 Task: Create a rule from the Routing list, Task moved to a section -> Set Priority in the project BeaconWorks , set the section as Done clear the priority
Action: Mouse moved to (456, 373)
Screenshot: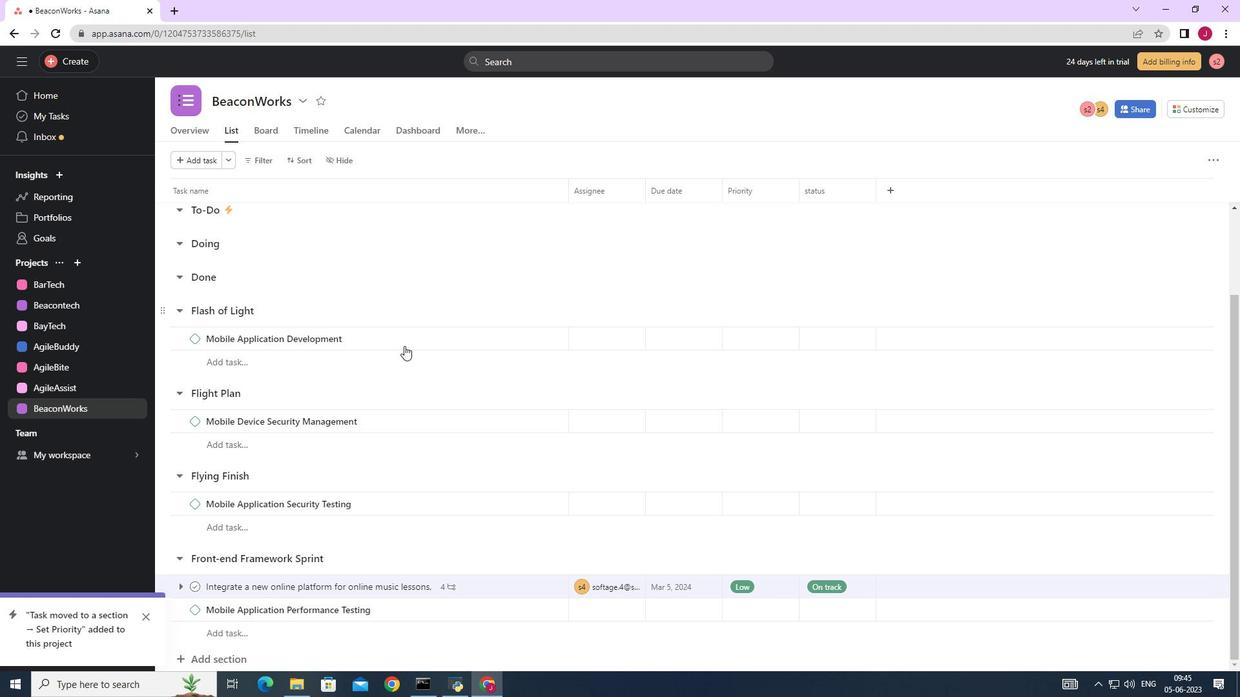 
Action: Mouse scrolled (456, 372) with delta (0, 0)
Screenshot: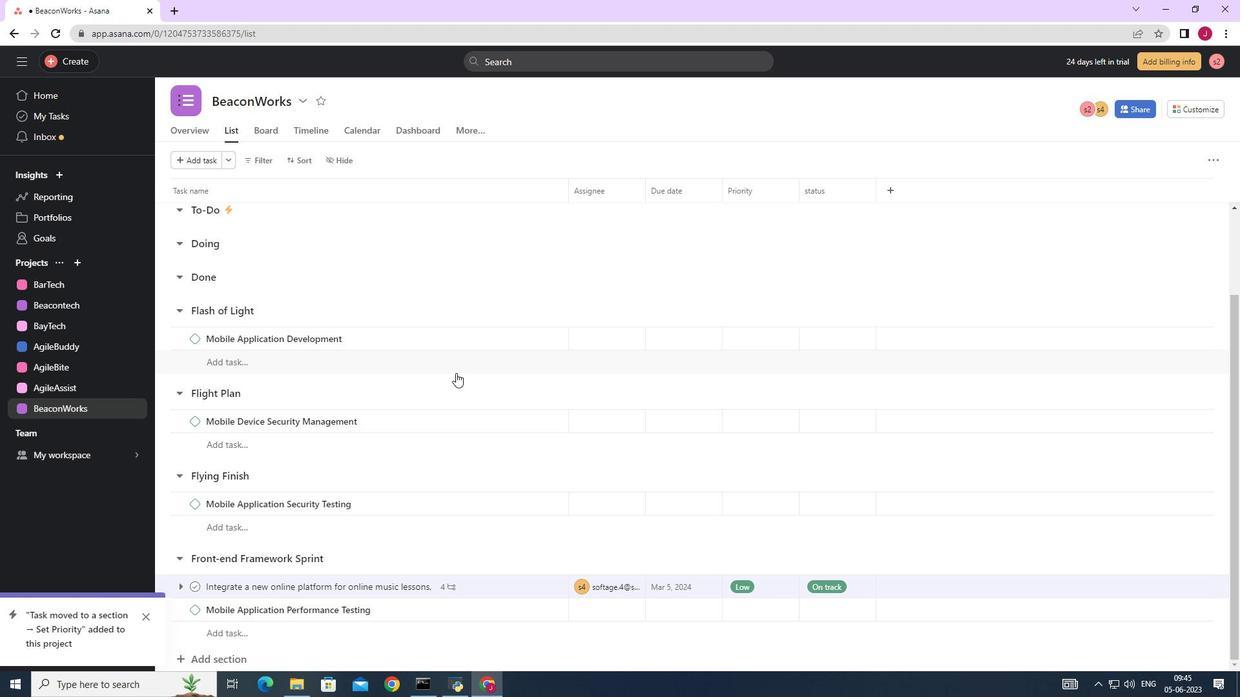 
Action: Mouse scrolled (456, 372) with delta (0, 0)
Screenshot: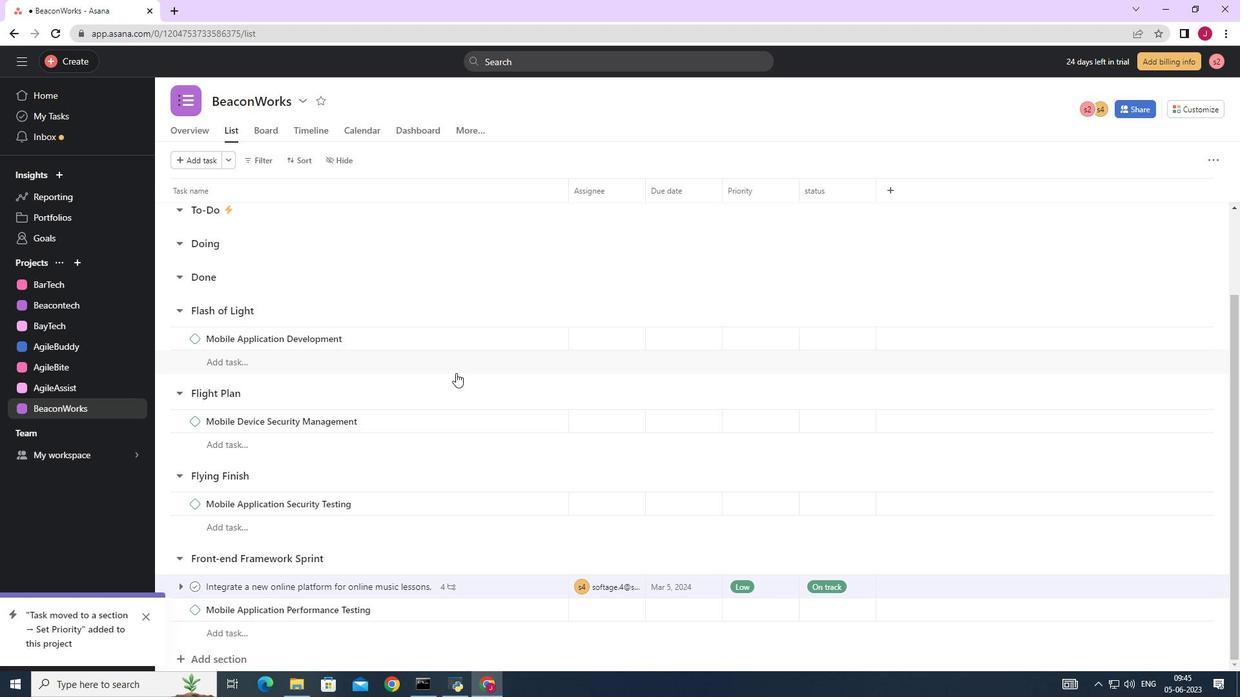 
Action: Mouse scrolled (456, 372) with delta (0, 0)
Screenshot: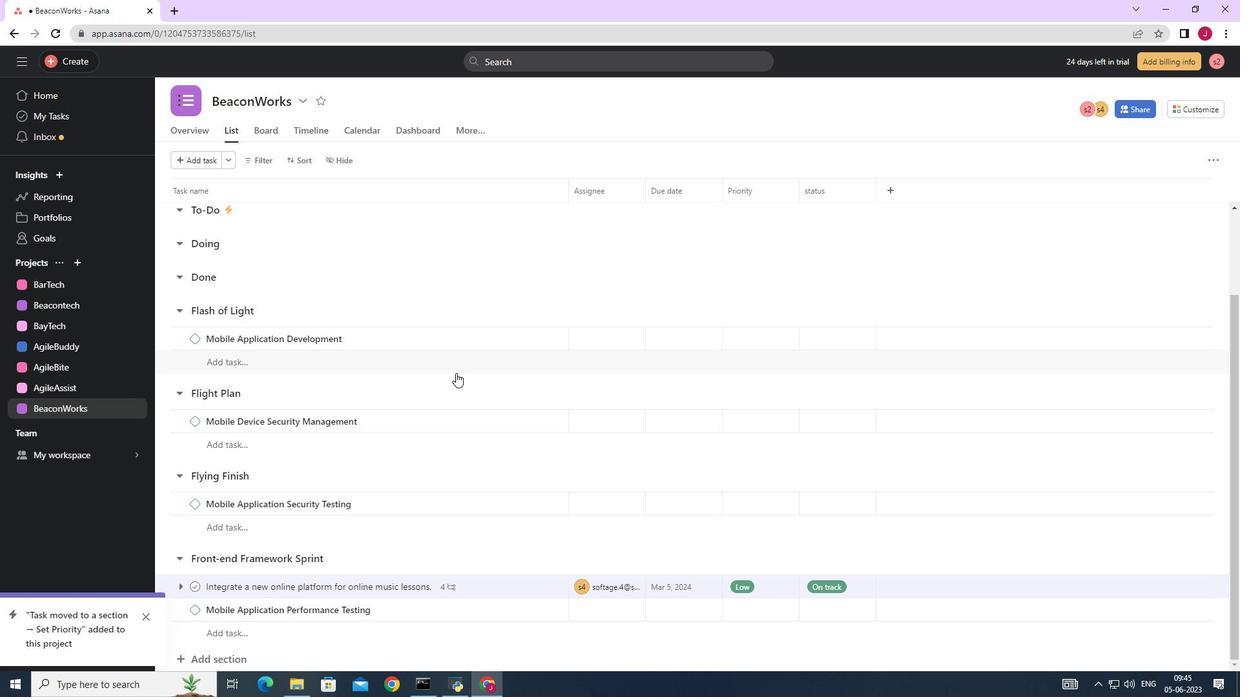 
Action: Mouse scrolled (456, 372) with delta (0, 0)
Screenshot: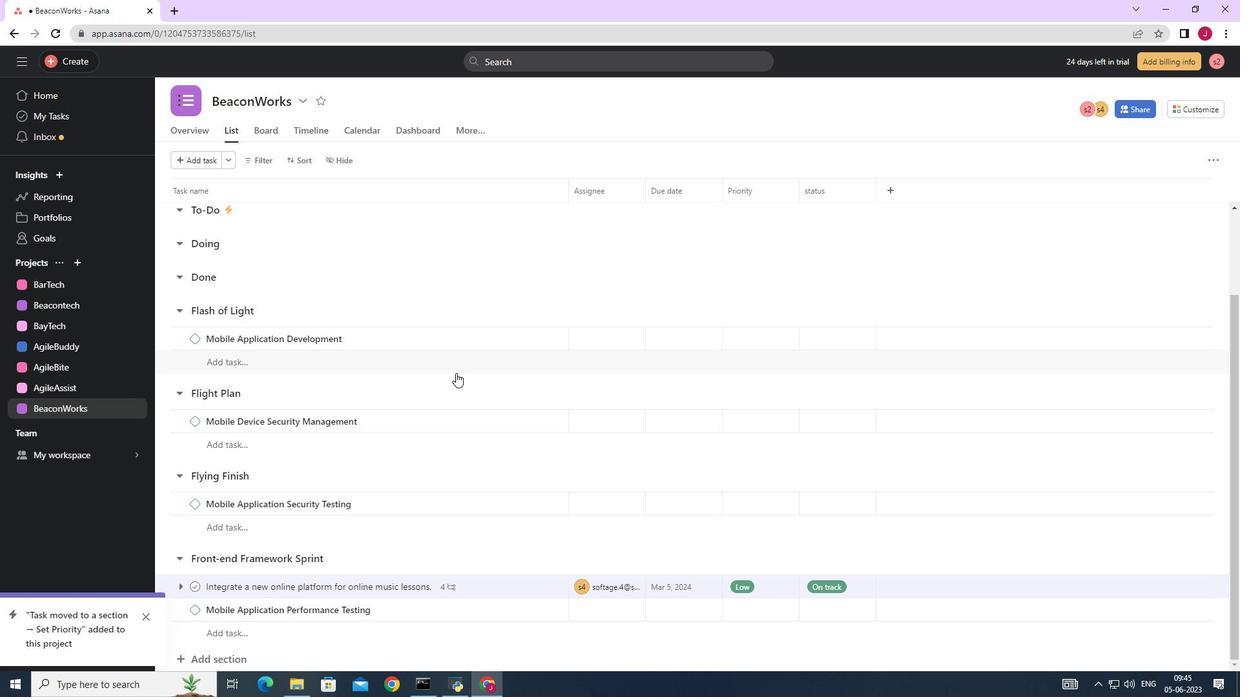 
Action: Mouse moved to (456, 373)
Screenshot: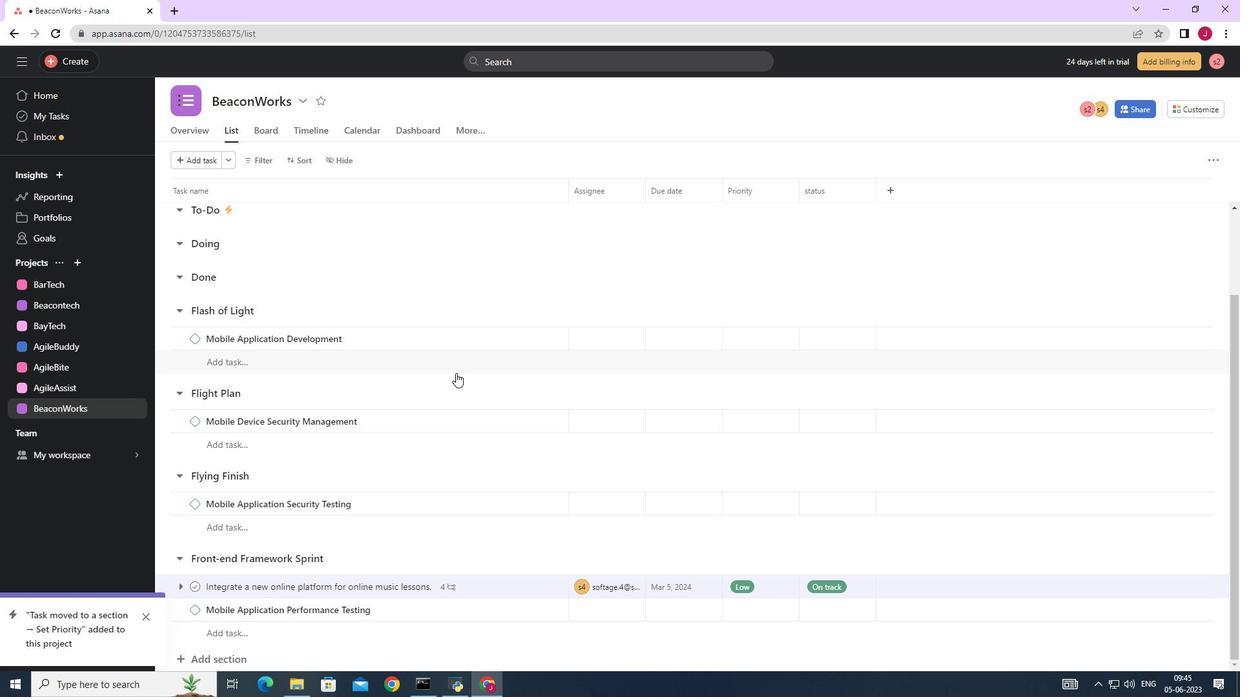
Action: Mouse scrolled (456, 372) with delta (0, 0)
Screenshot: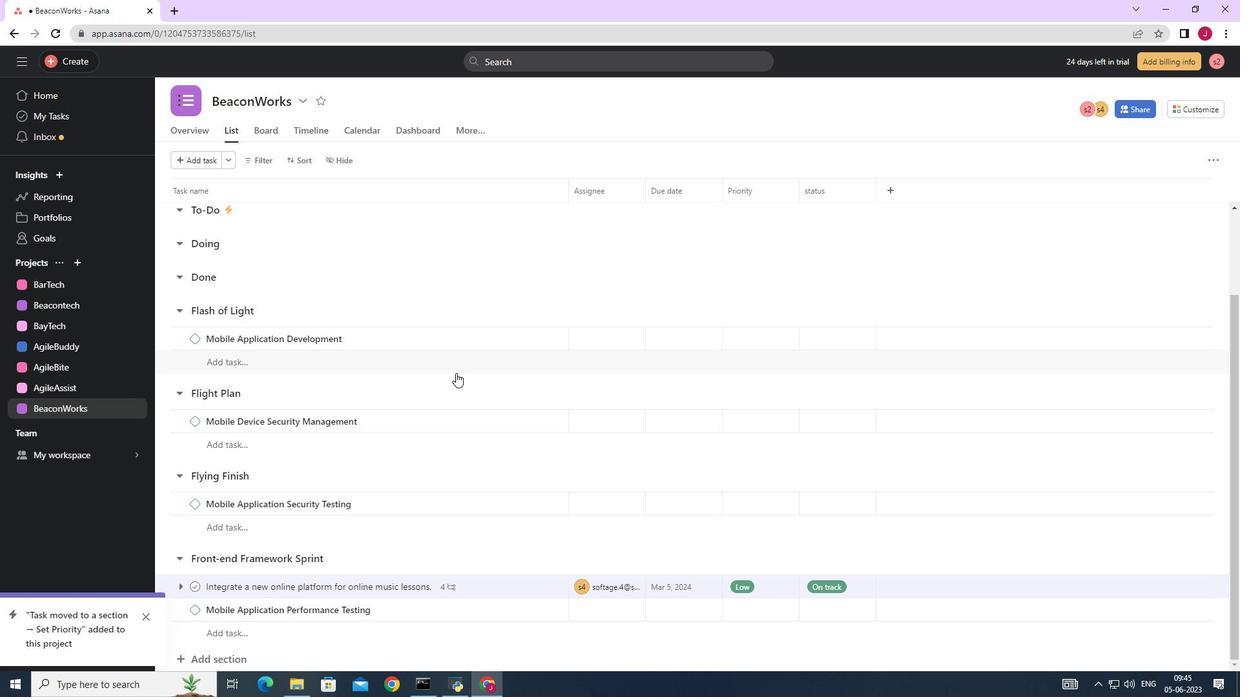 
Action: Mouse moved to (456, 374)
Screenshot: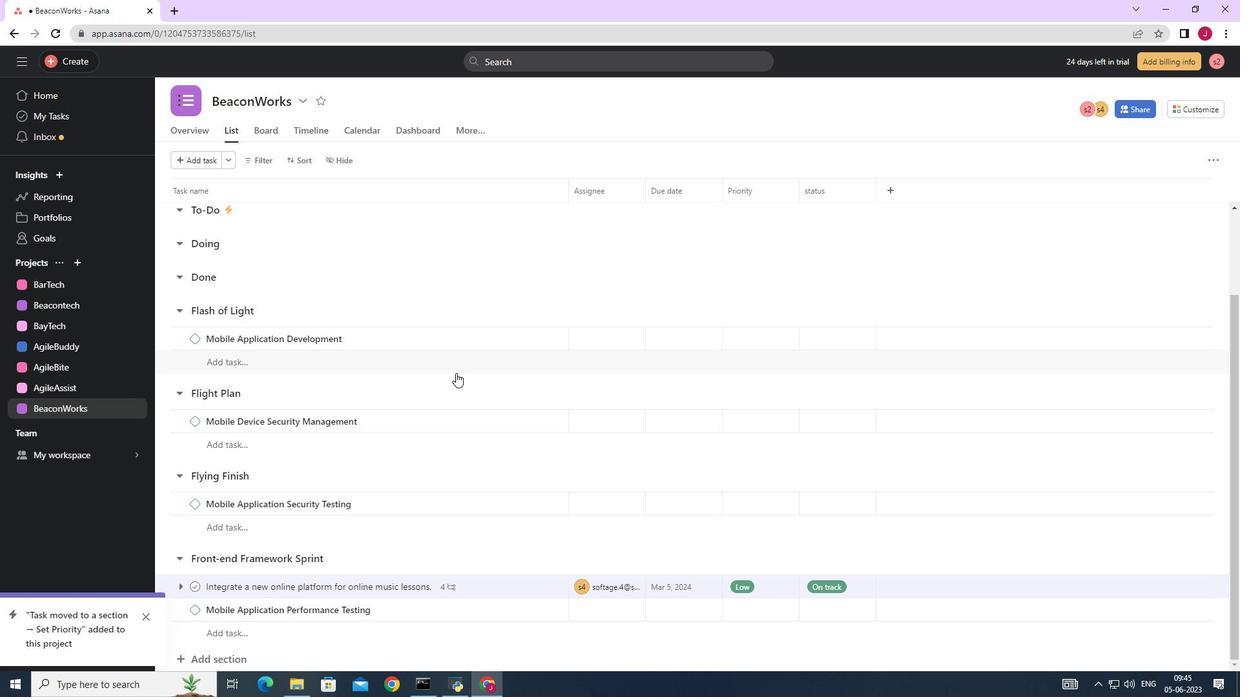 
Action: Mouse scrolled (456, 372) with delta (0, 0)
Screenshot: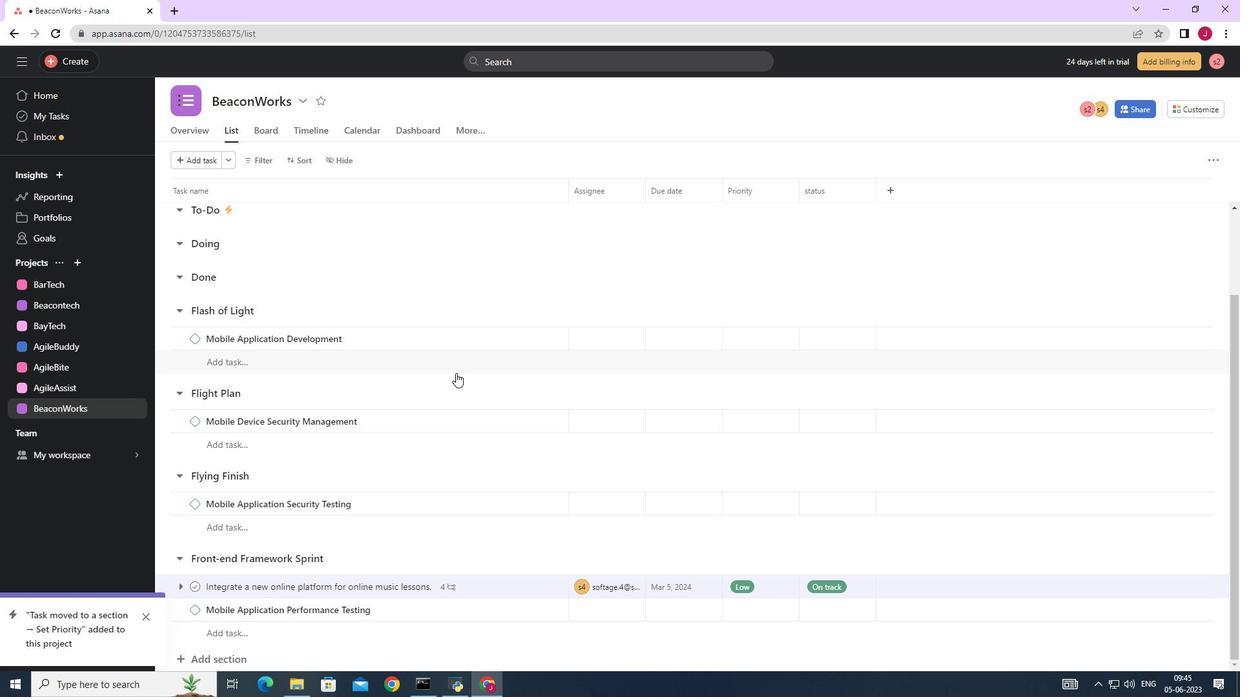 
Action: Mouse moved to (1212, 113)
Screenshot: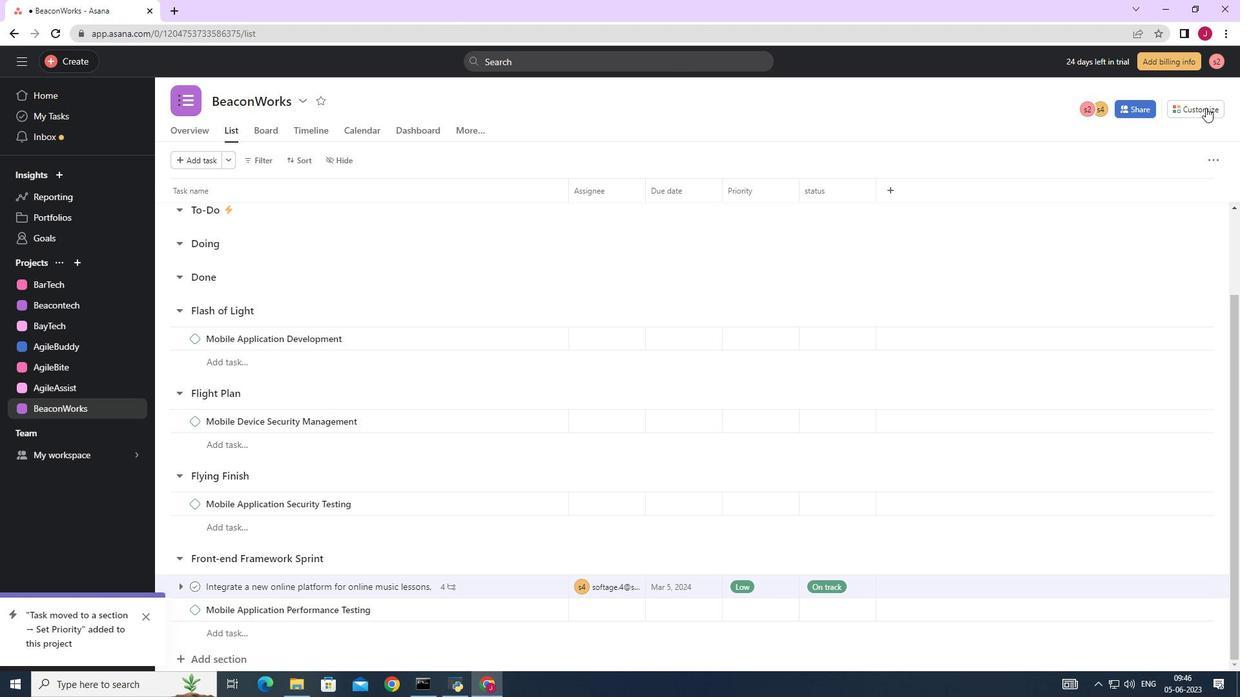 
Action: Mouse pressed left at (1212, 113)
Screenshot: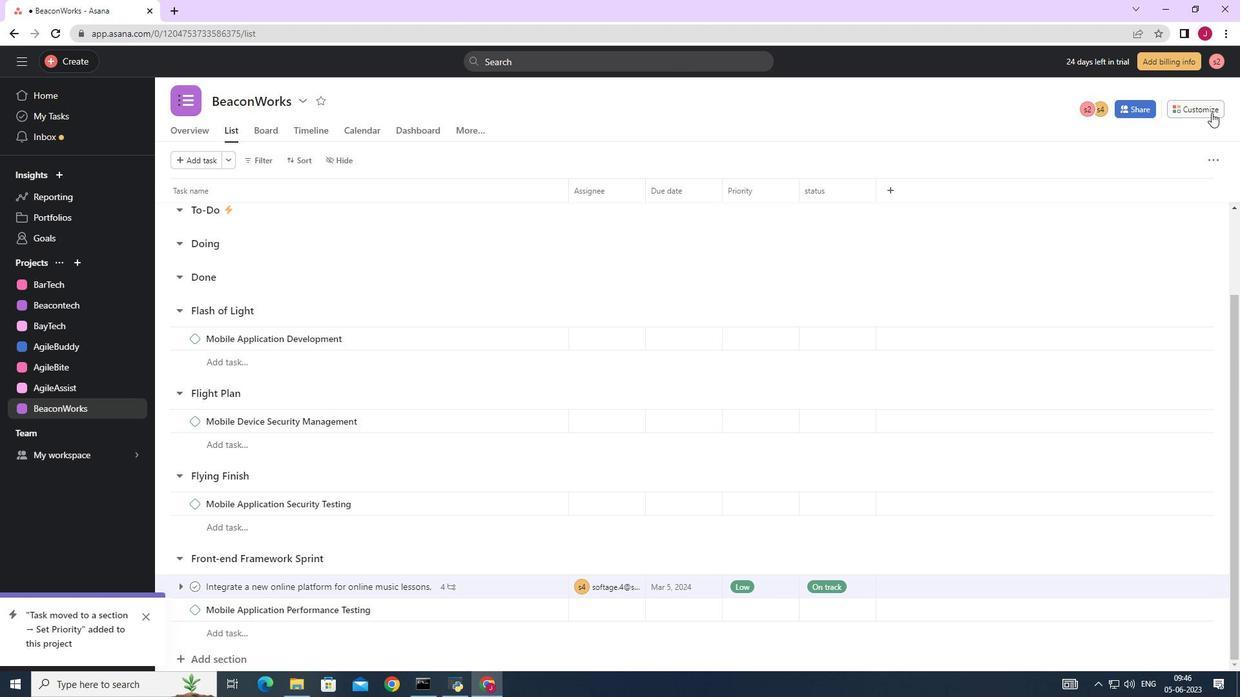 
Action: Mouse moved to (975, 280)
Screenshot: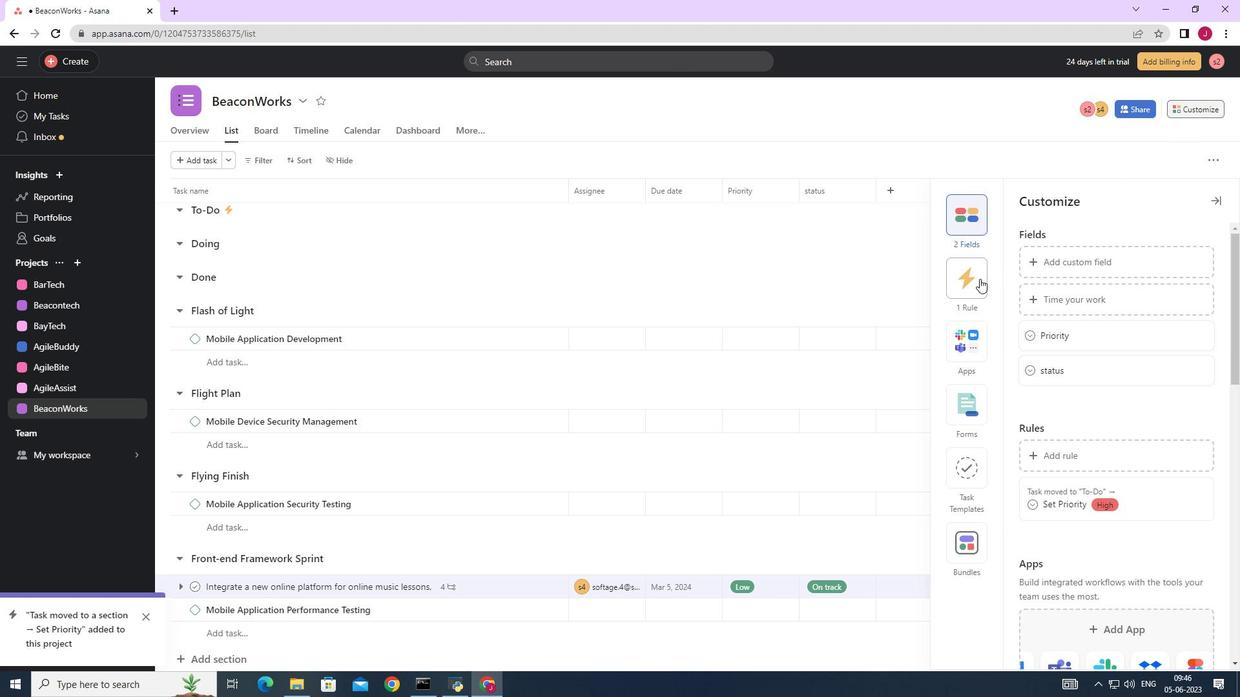 
Action: Mouse pressed left at (975, 280)
Screenshot: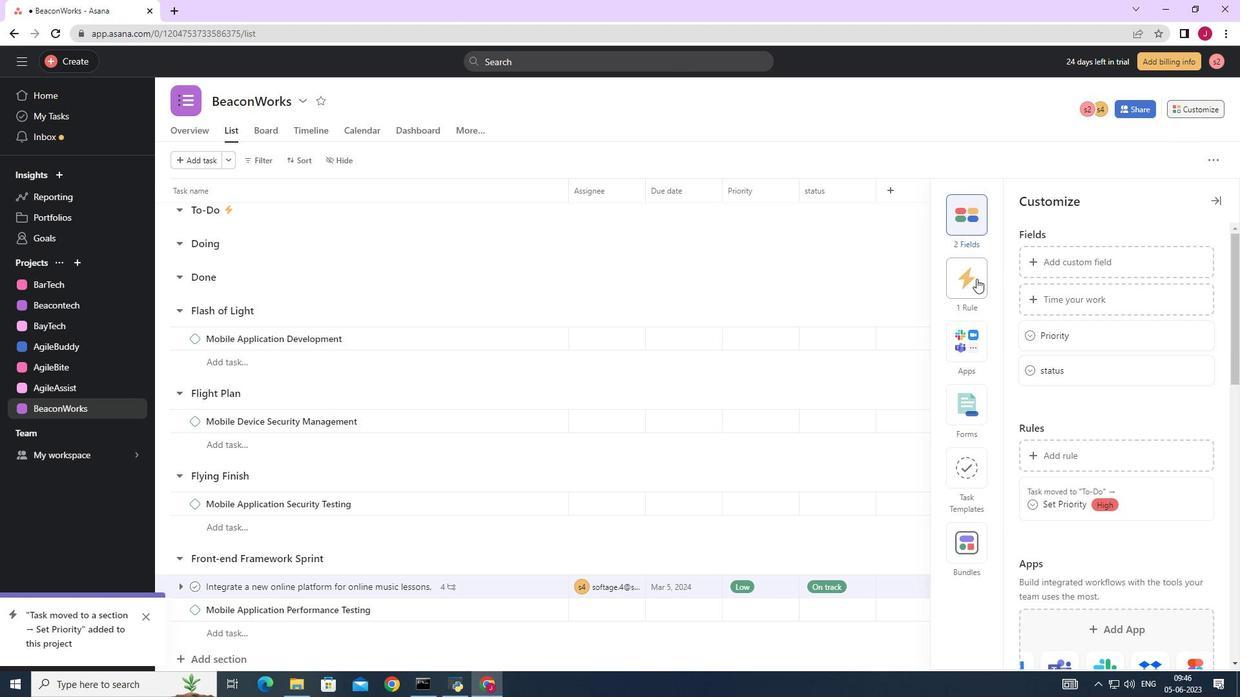 
Action: Mouse moved to (1066, 259)
Screenshot: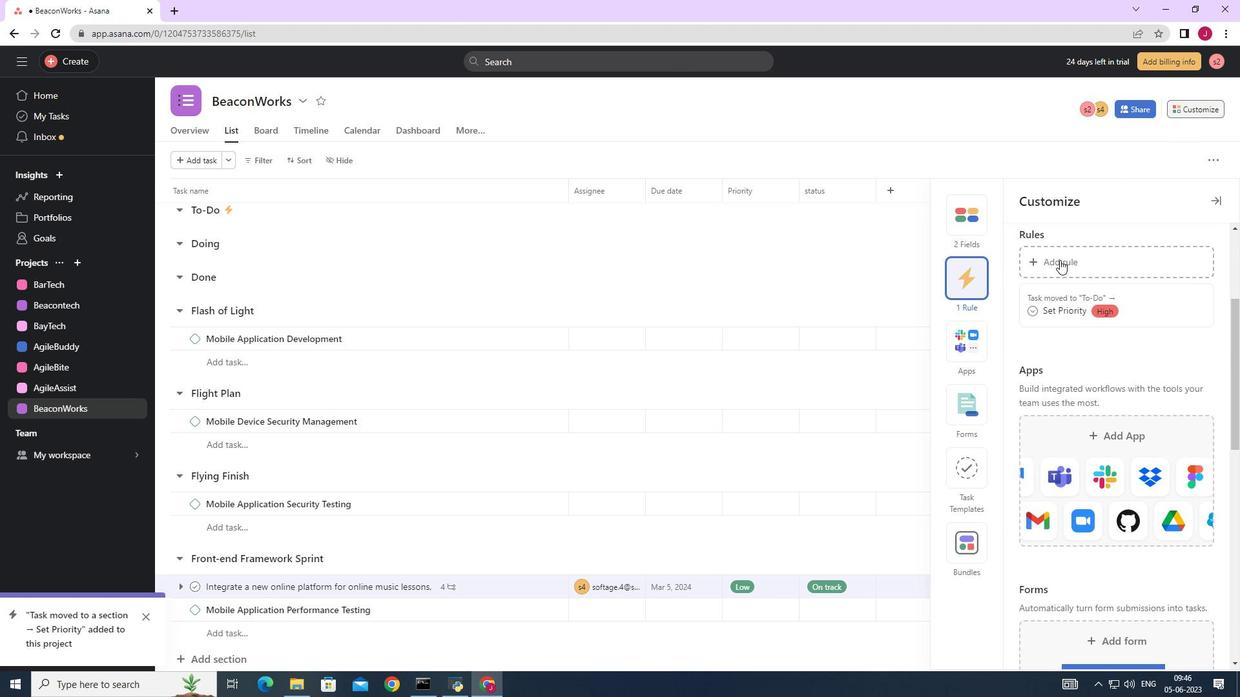 
Action: Mouse pressed left at (1066, 259)
Screenshot: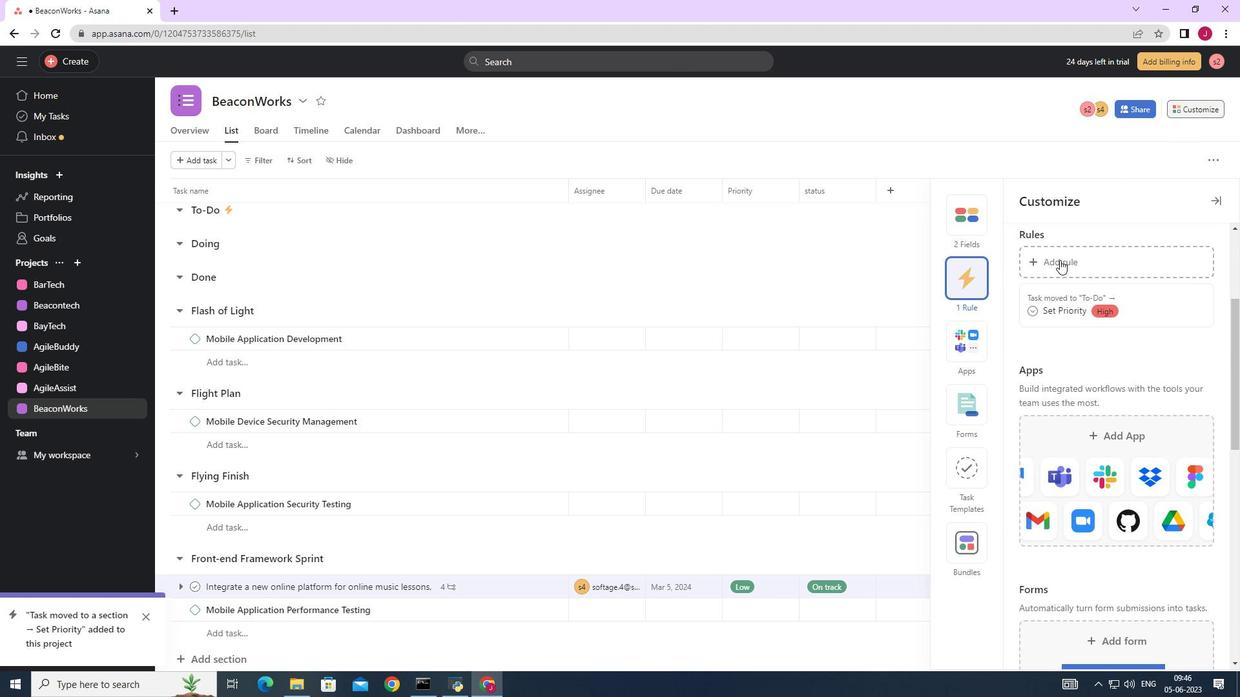 
Action: Mouse moved to (274, 170)
Screenshot: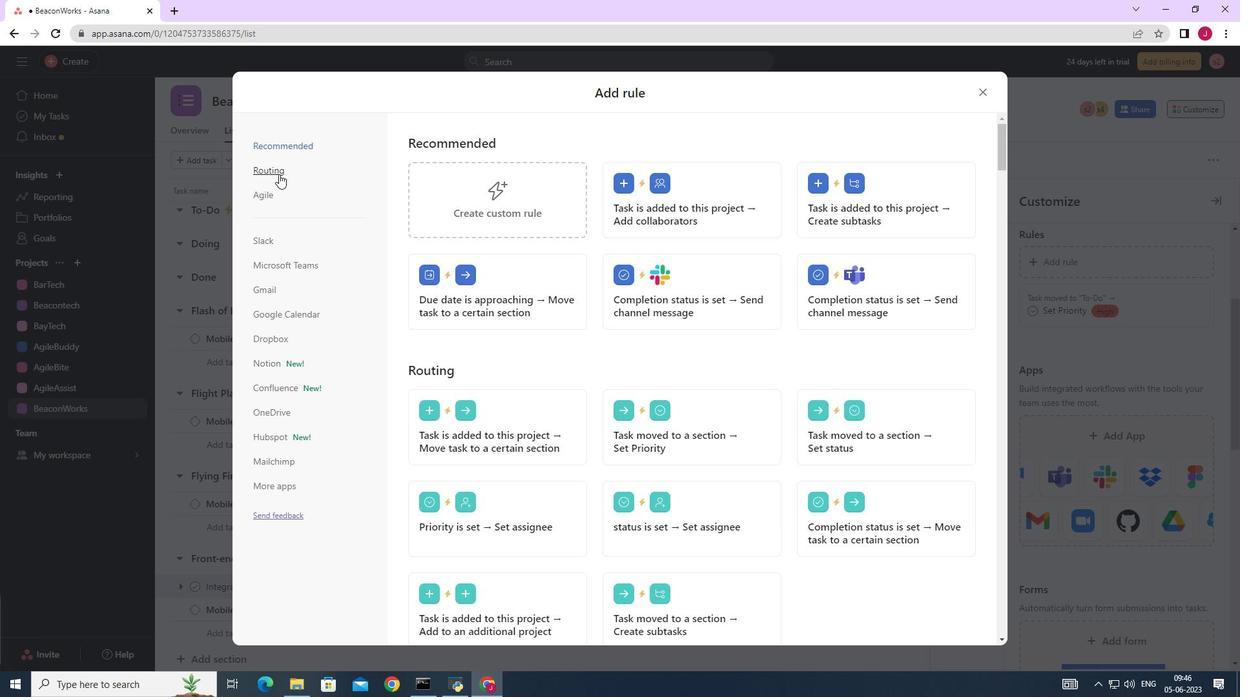 
Action: Mouse pressed left at (274, 170)
Screenshot: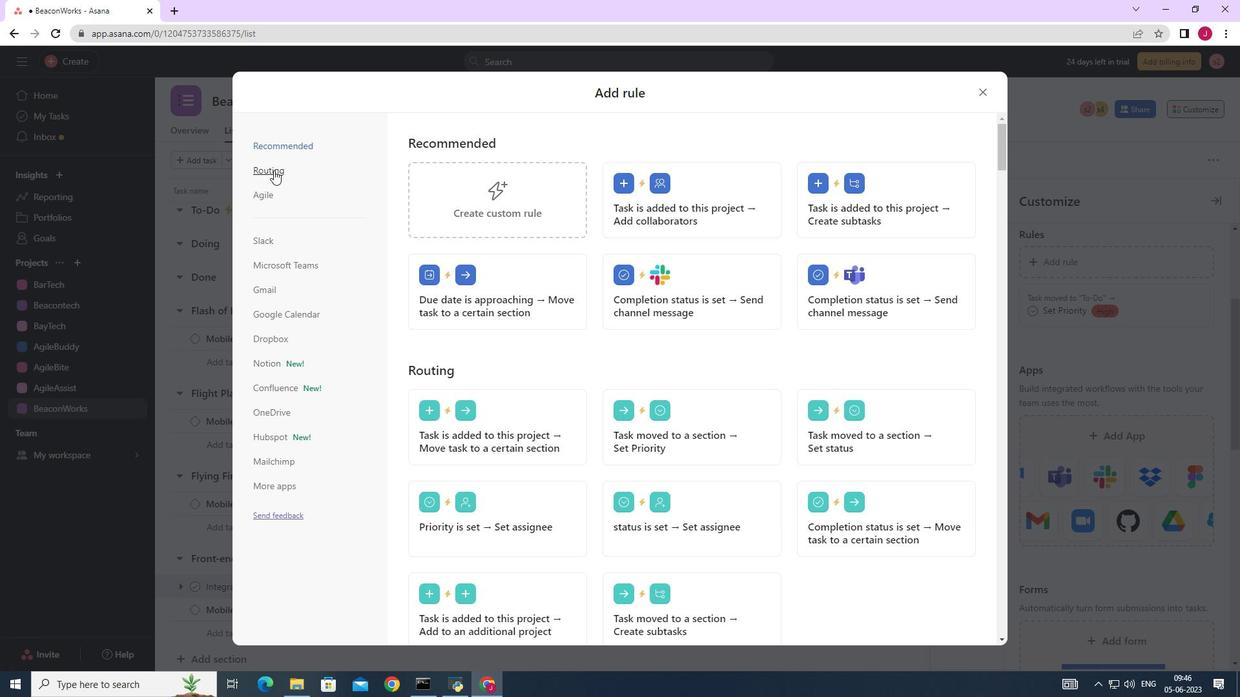 
Action: Mouse moved to (715, 194)
Screenshot: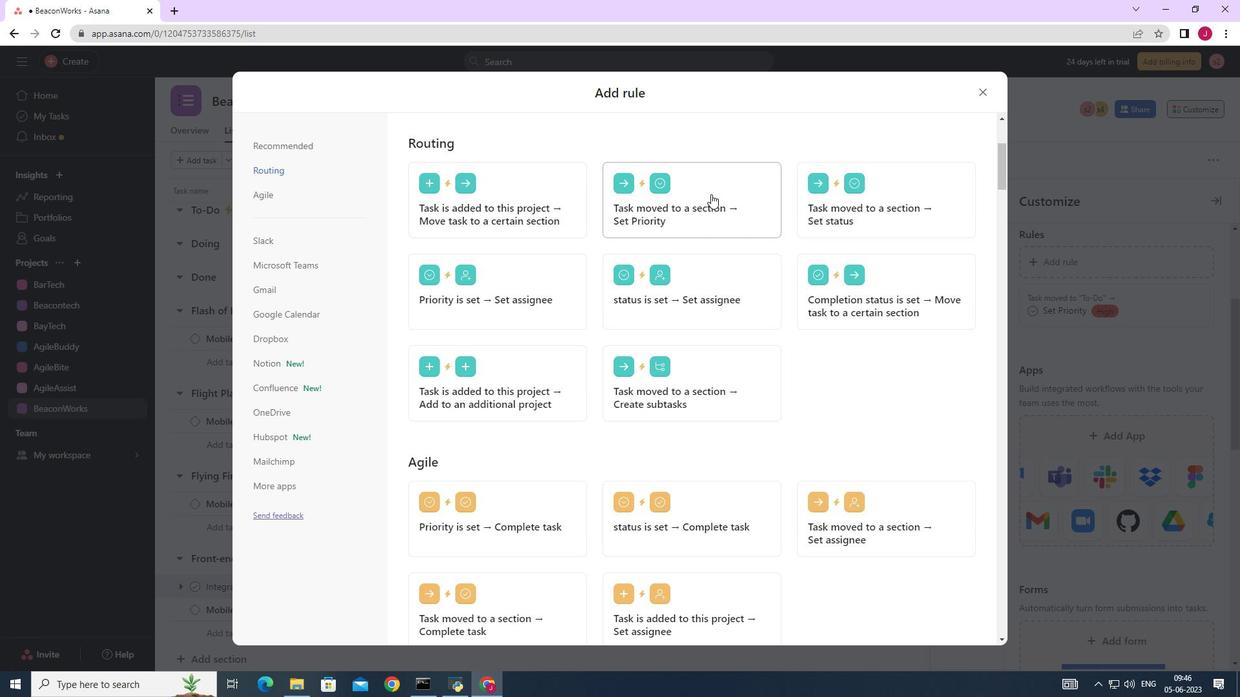 
Action: Mouse pressed left at (715, 194)
Screenshot: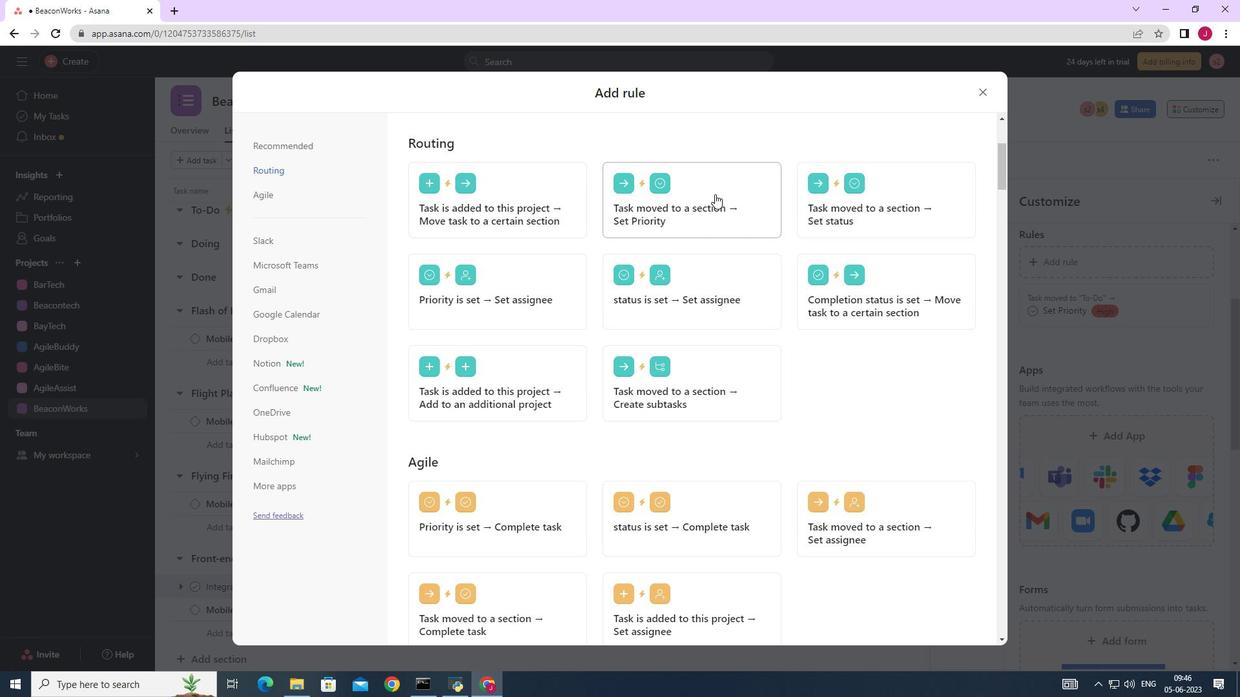 
Action: Mouse moved to (527, 348)
Screenshot: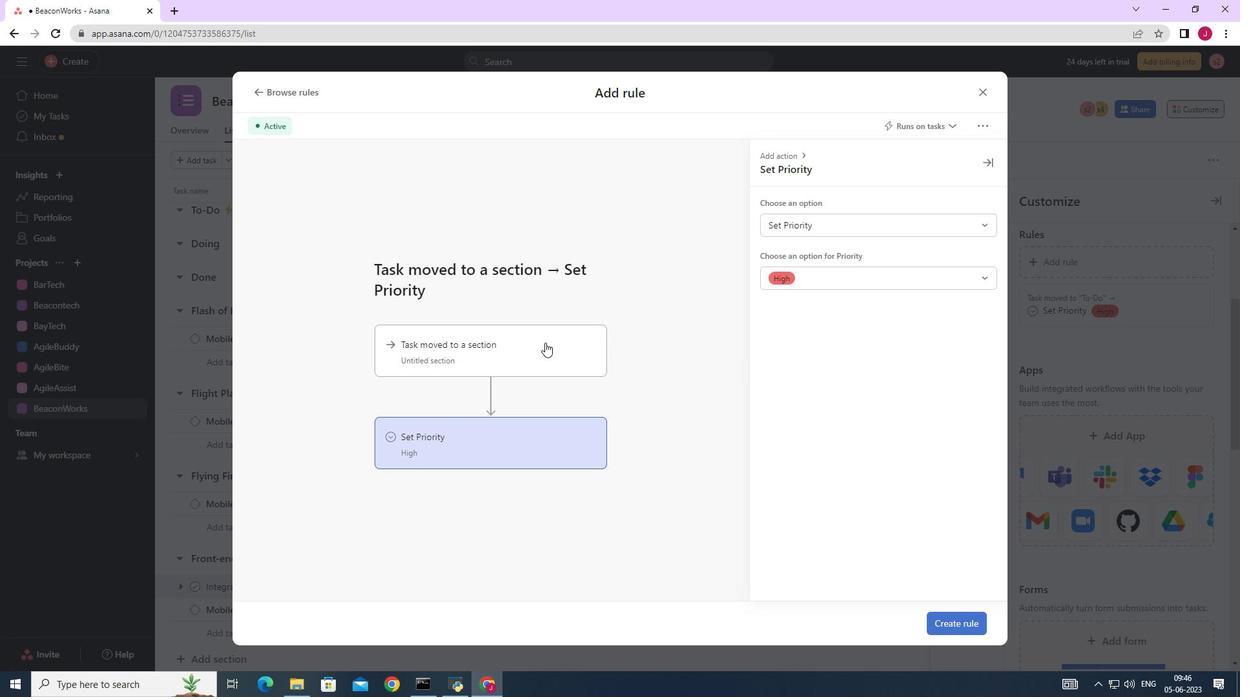 
Action: Mouse pressed left at (527, 348)
Screenshot: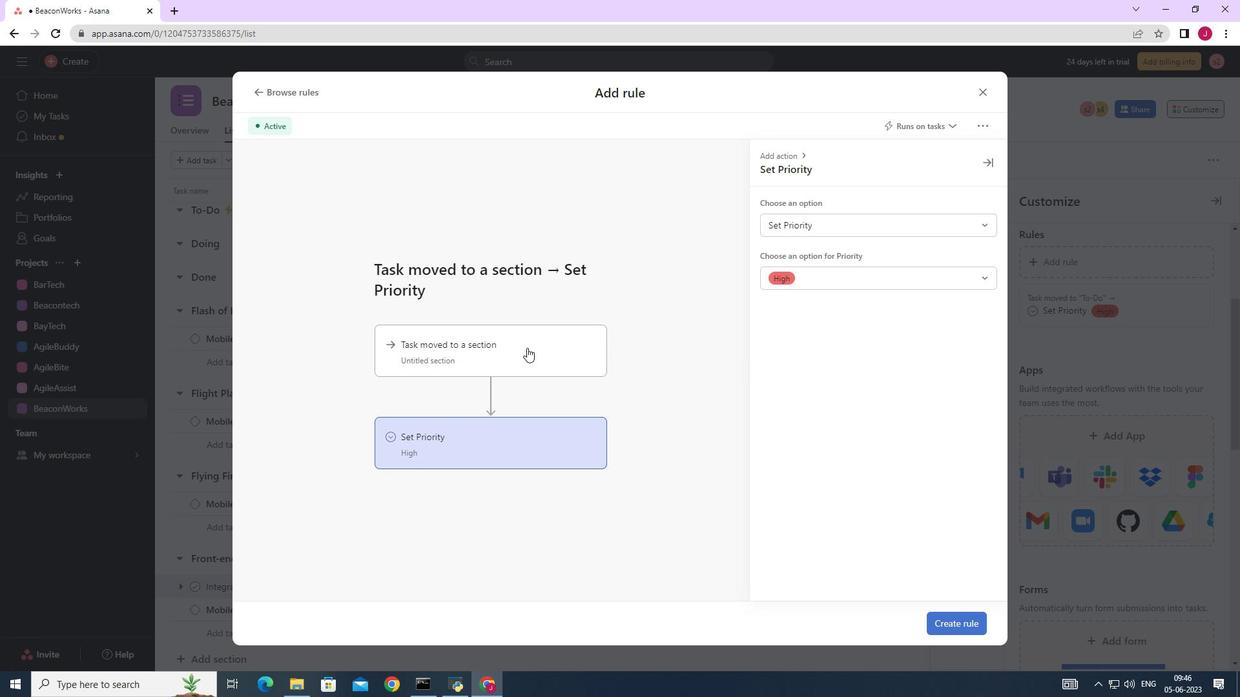 
Action: Mouse moved to (820, 220)
Screenshot: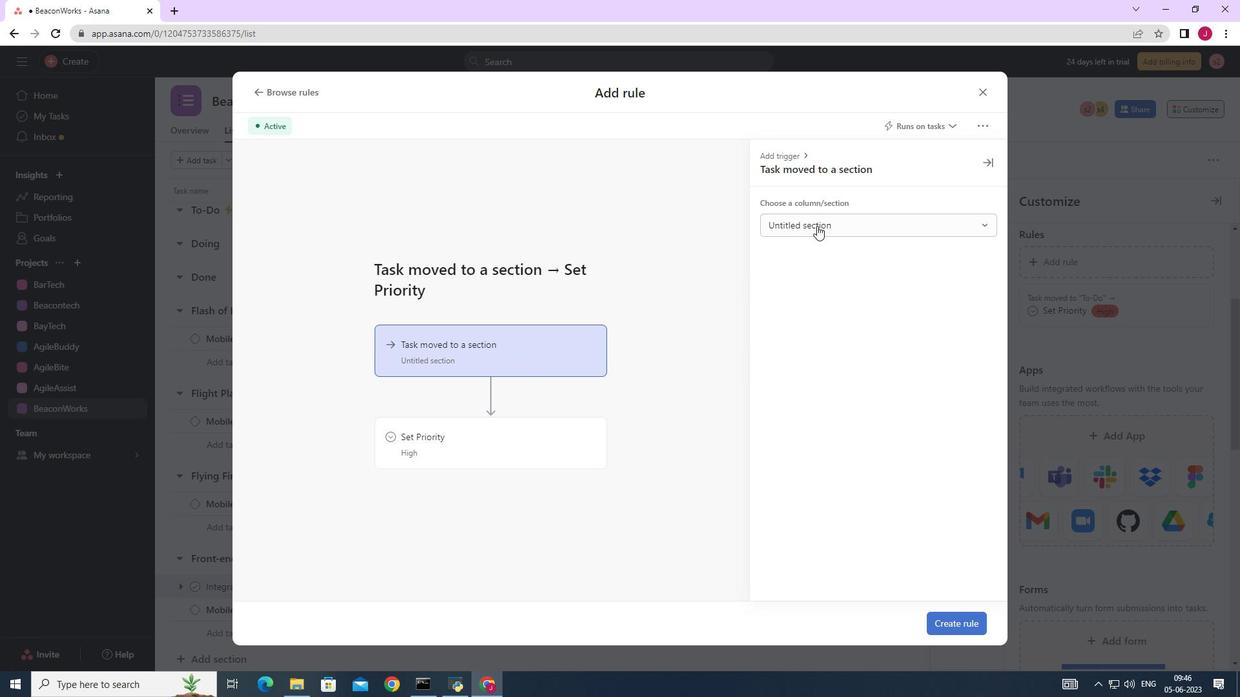 
Action: Mouse pressed left at (820, 220)
Screenshot: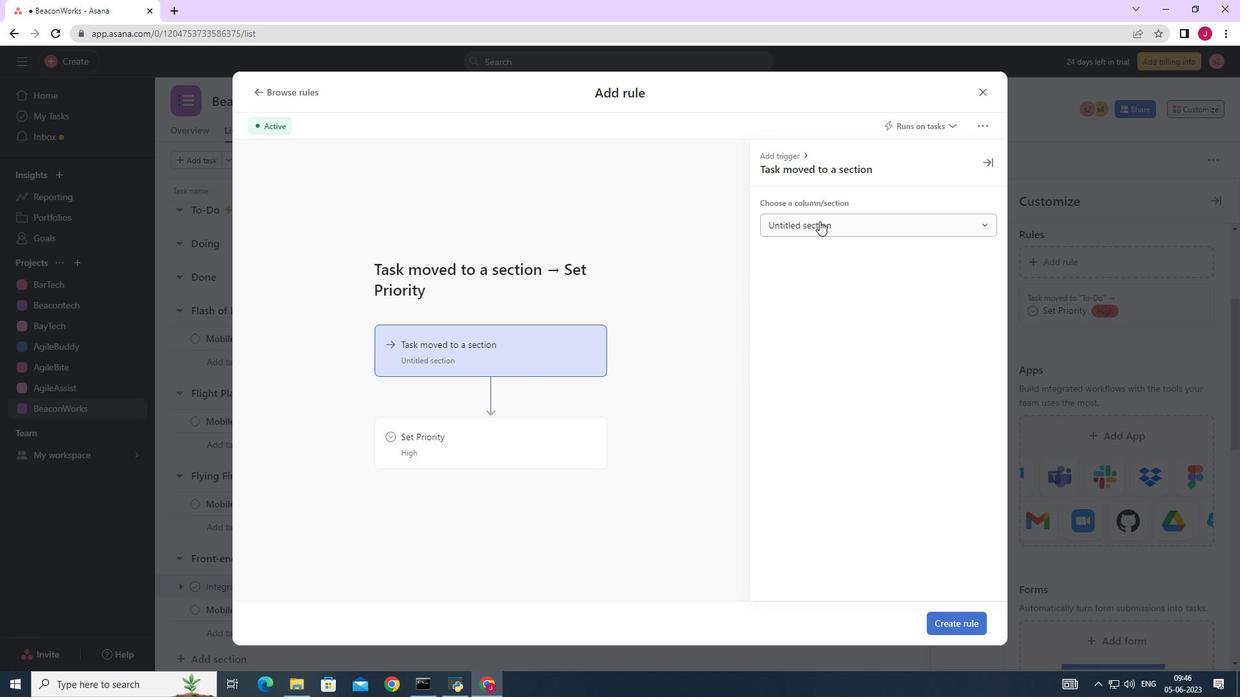 
Action: Mouse moved to (796, 323)
Screenshot: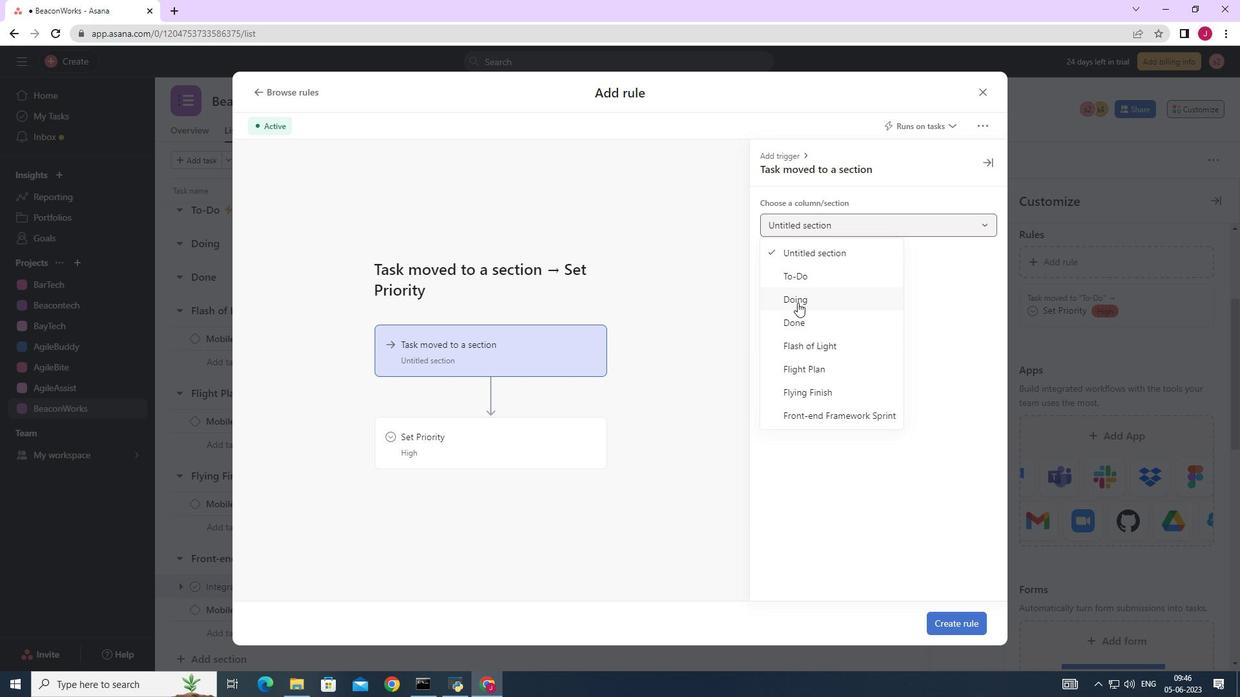 
Action: Mouse pressed left at (796, 323)
Screenshot: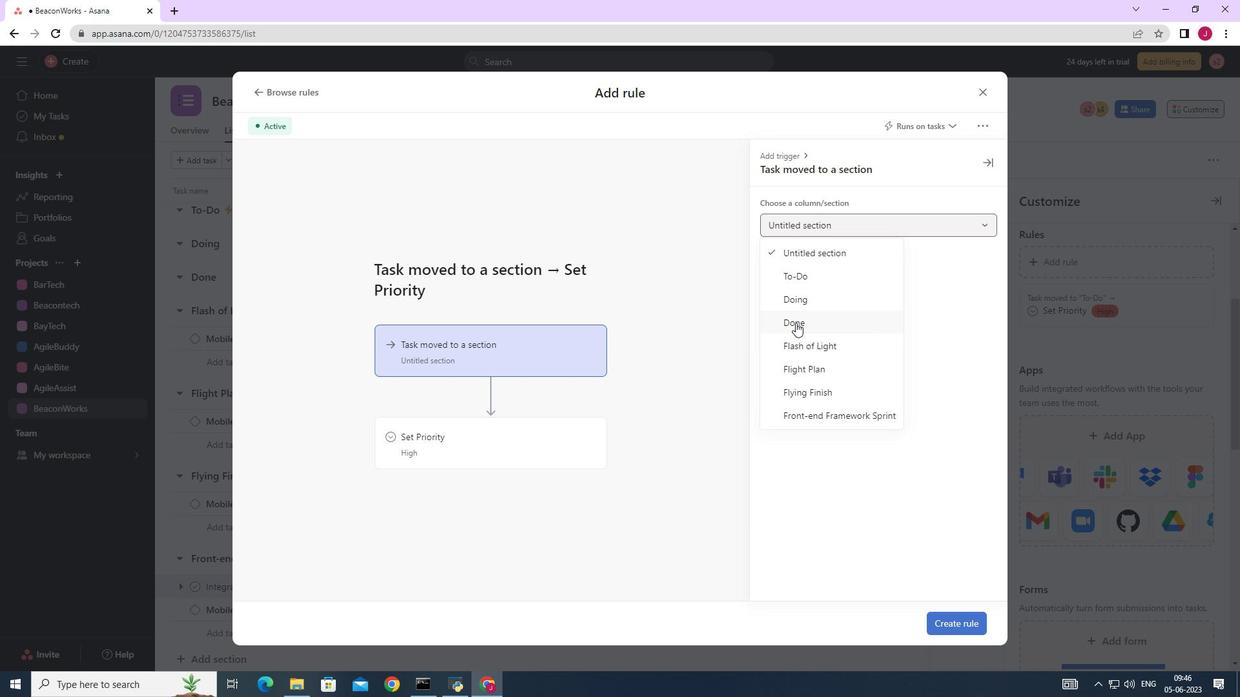 
Action: Mouse moved to (517, 445)
Screenshot: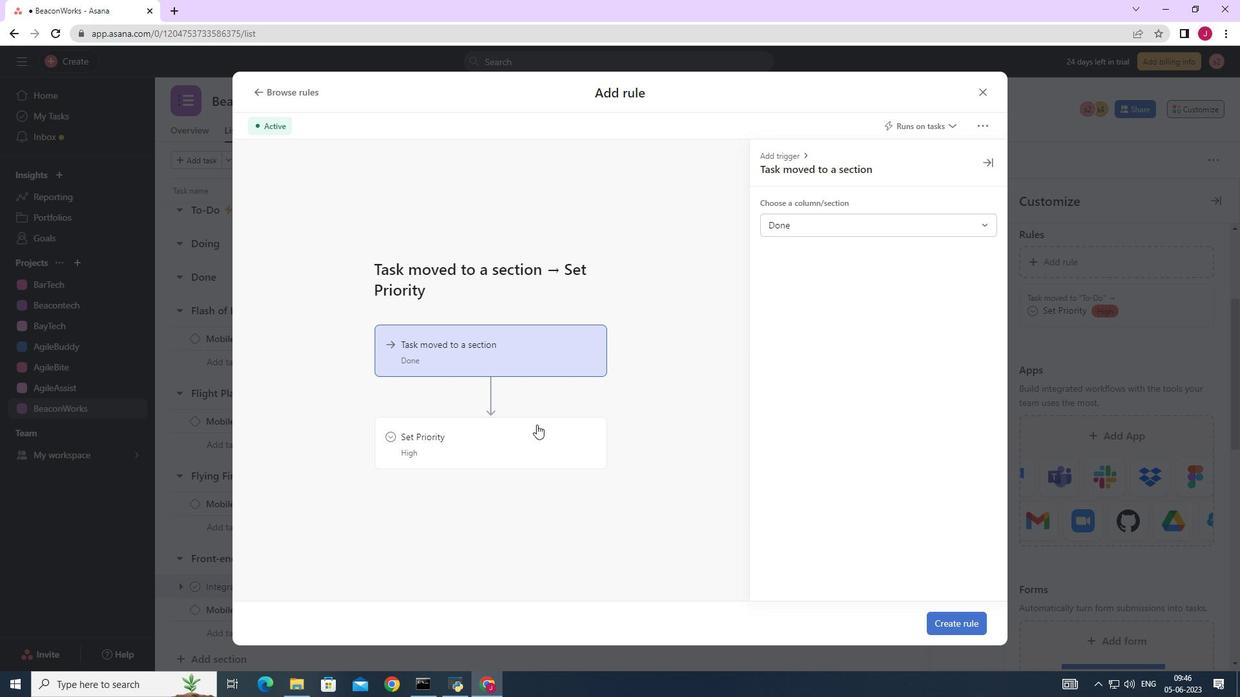 
Action: Mouse pressed left at (517, 445)
Screenshot: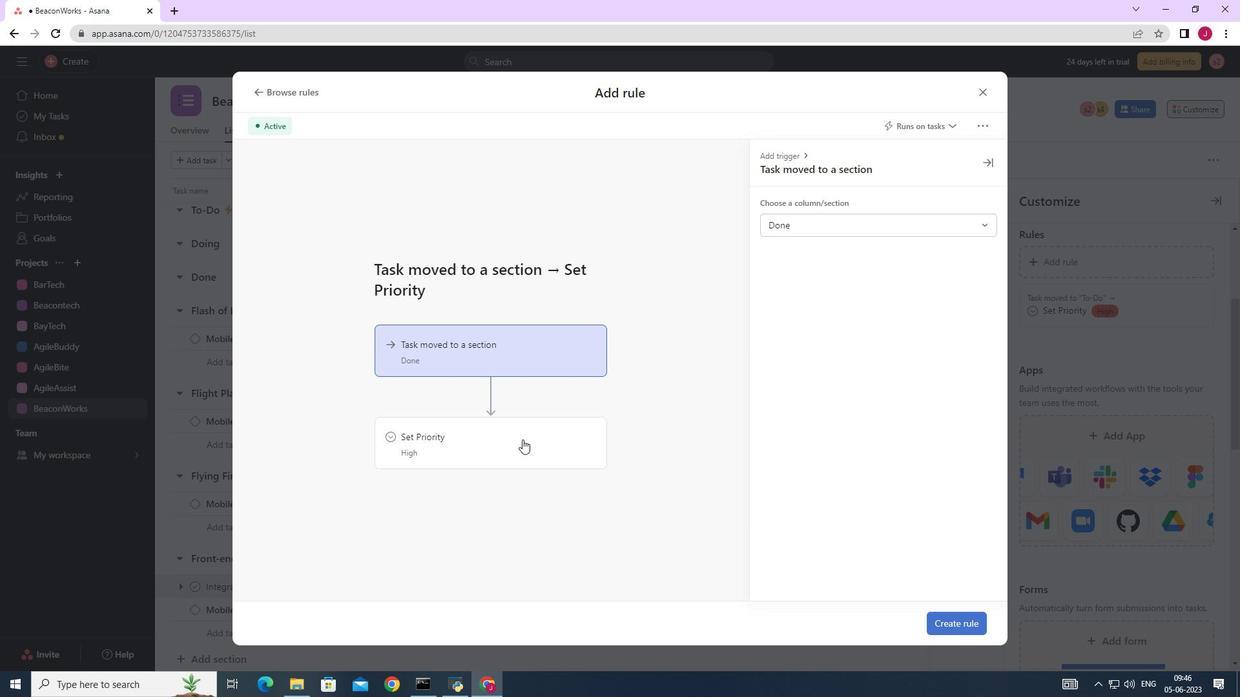 
Action: Mouse moved to (811, 222)
Screenshot: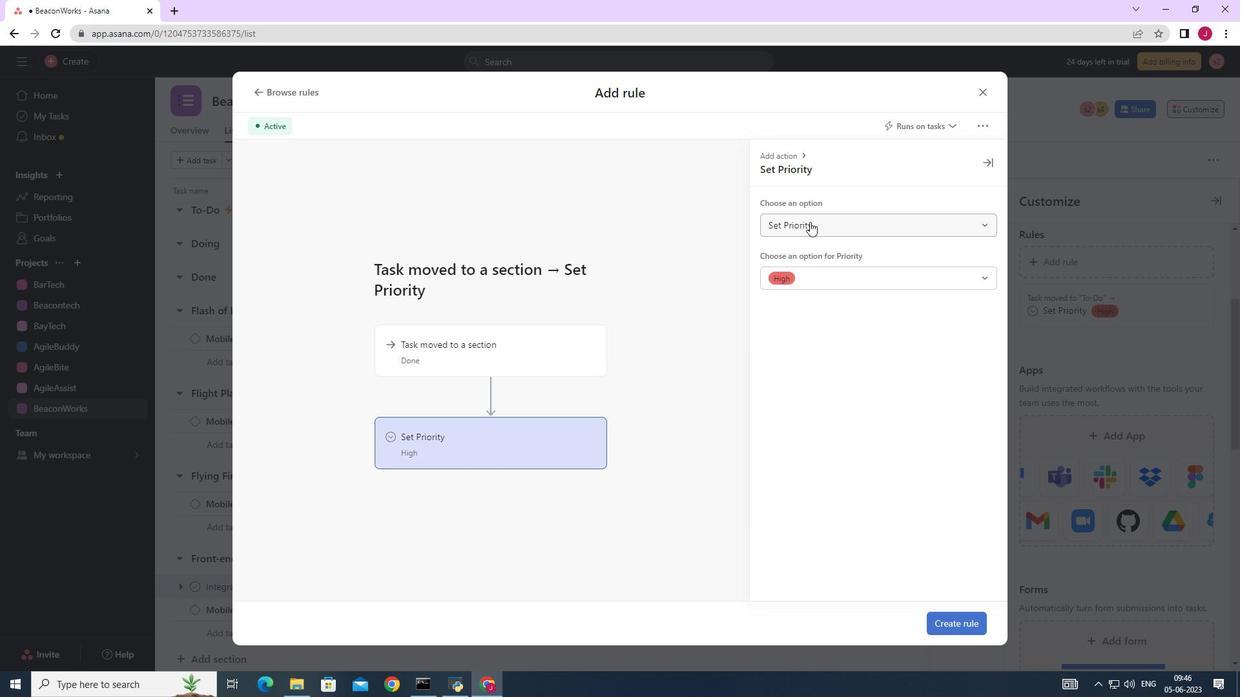 
Action: Mouse pressed left at (811, 222)
Screenshot: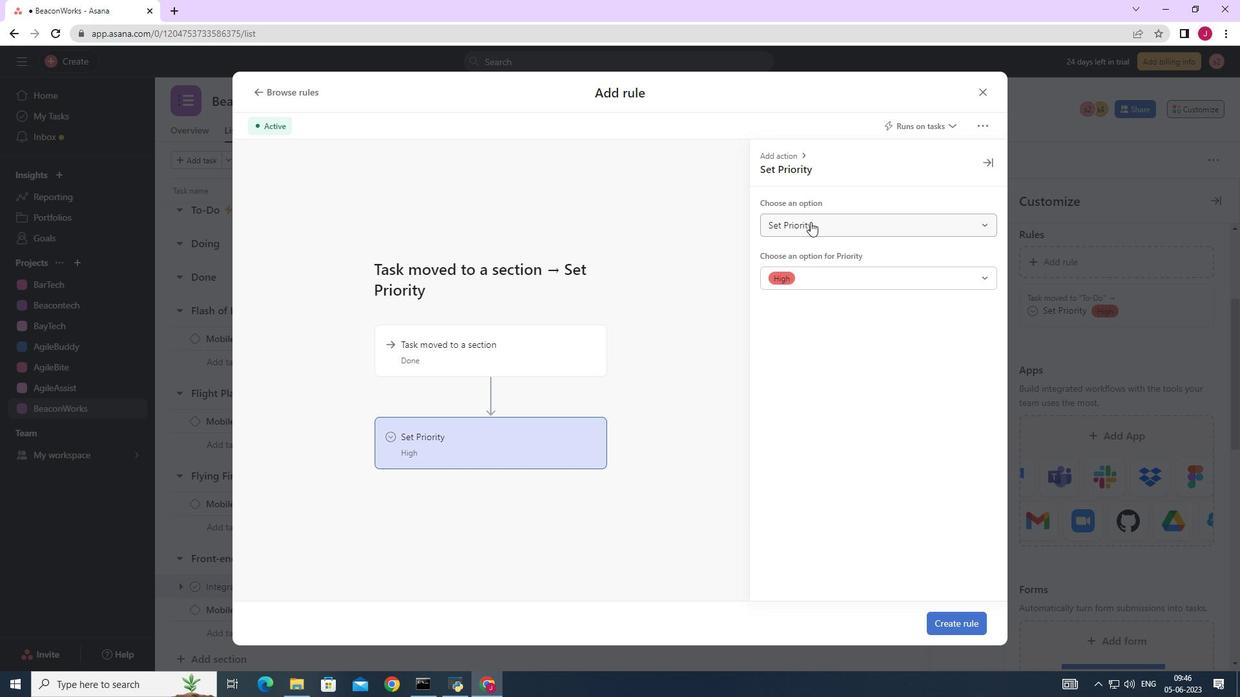 
Action: Mouse moved to (818, 278)
Screenshot: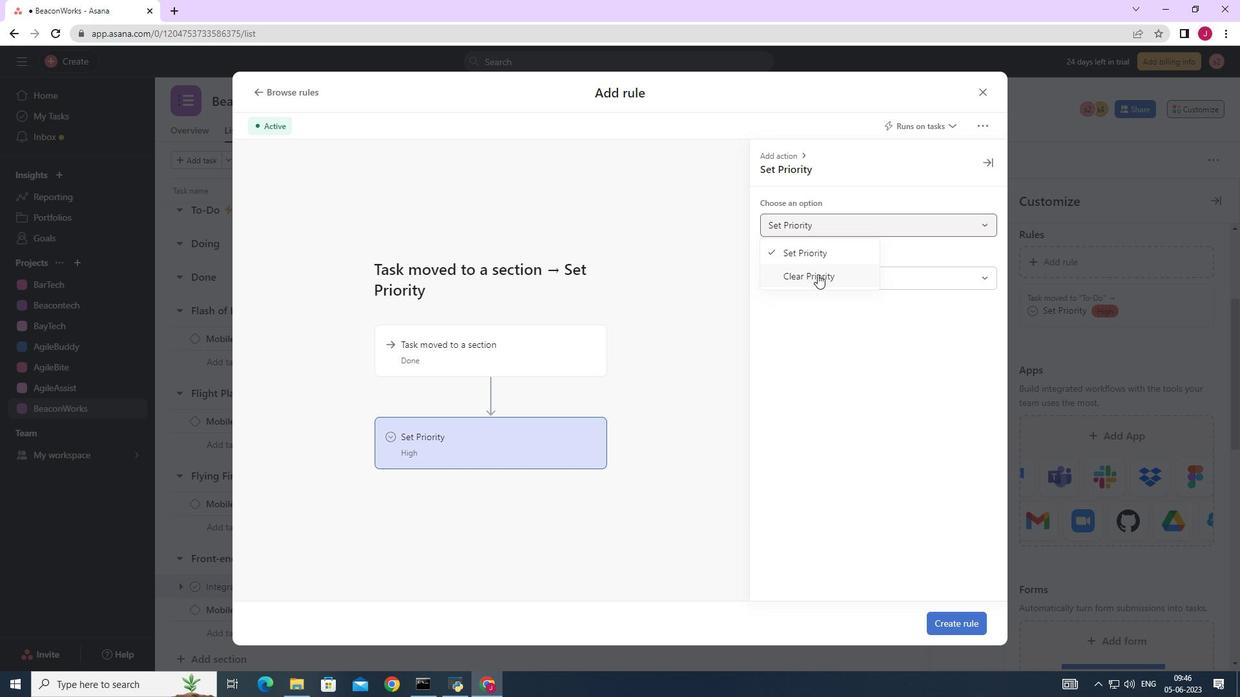 
Action: Mouse pressed left at (818, 278)
Screenshot: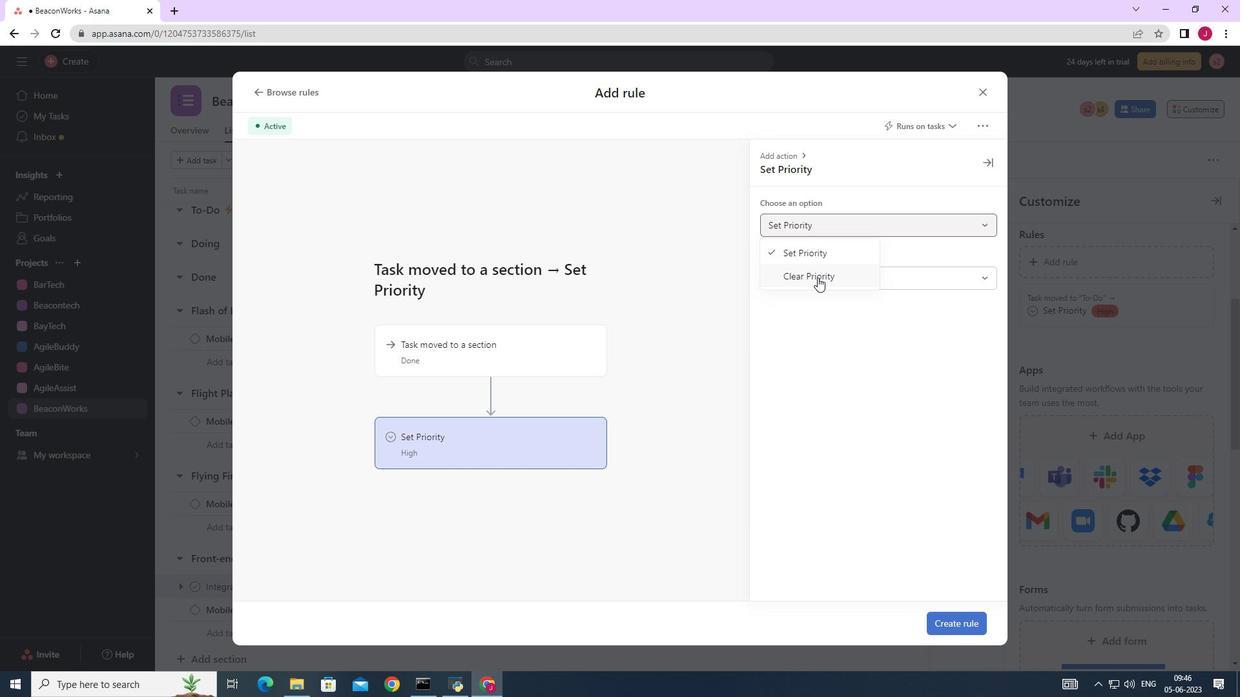 
Action: Mouse moved to (568, 441)
Screenshot: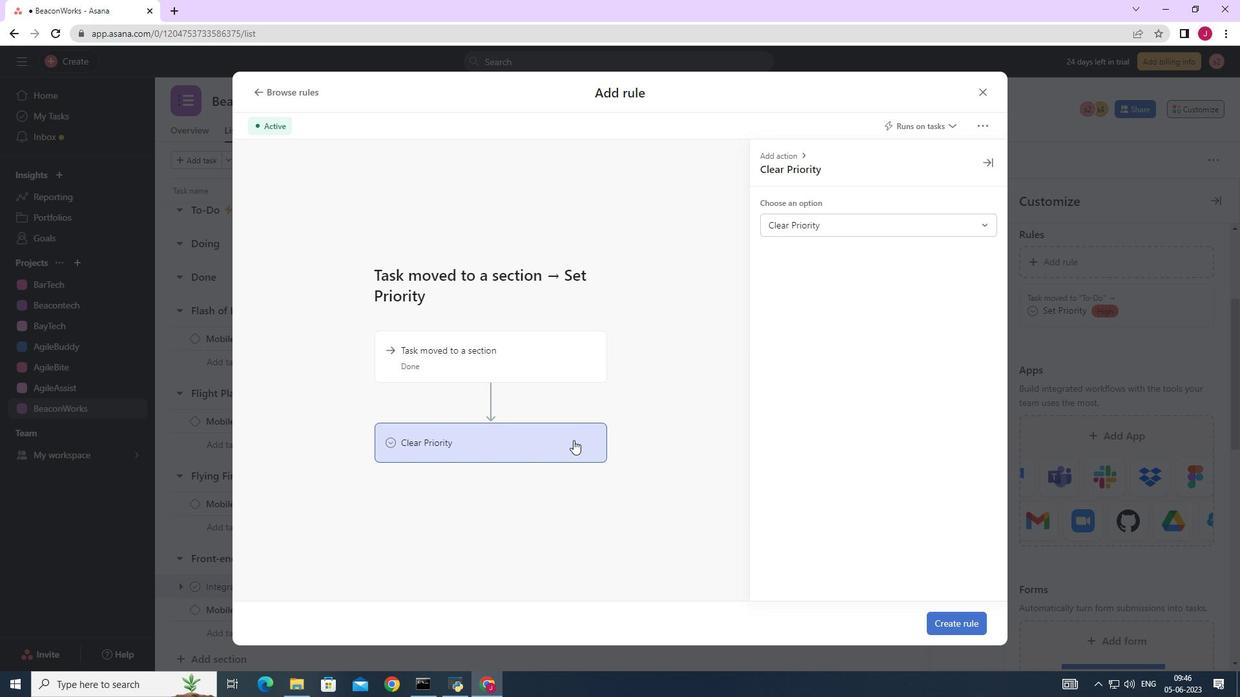 
Action: Mouse pressed left at (568, 441)
Screenshot: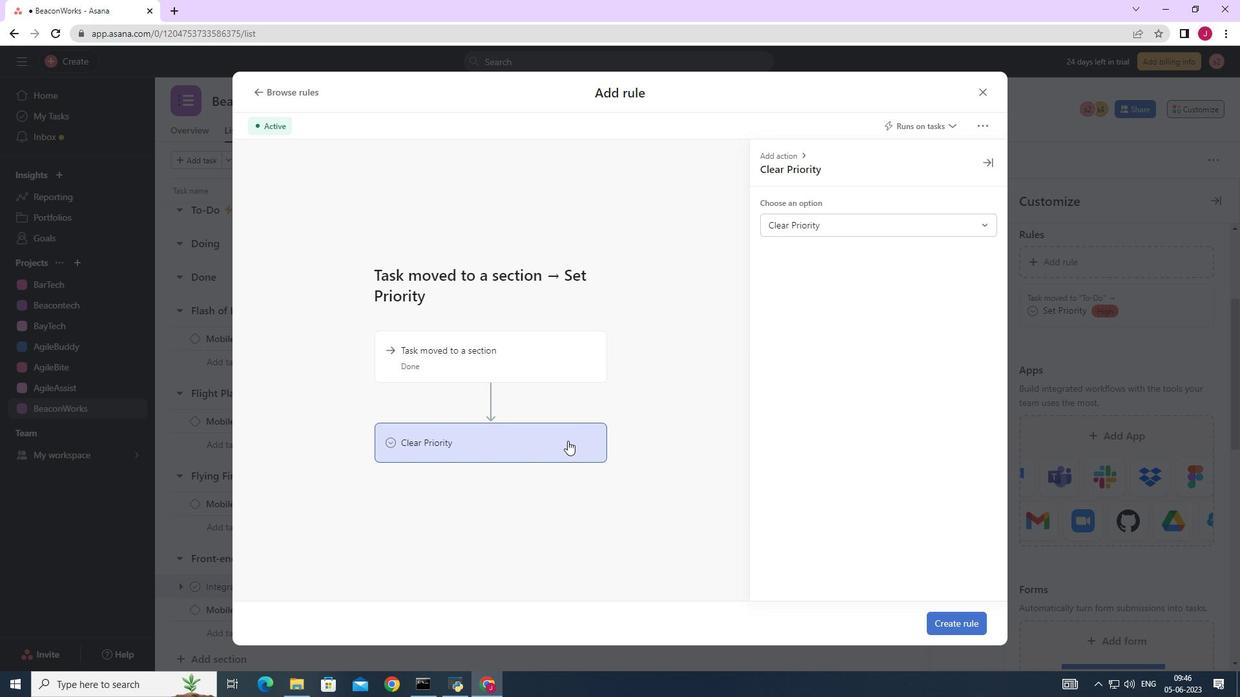 
Action: Mouse moved to (957, 623)
Screenshot: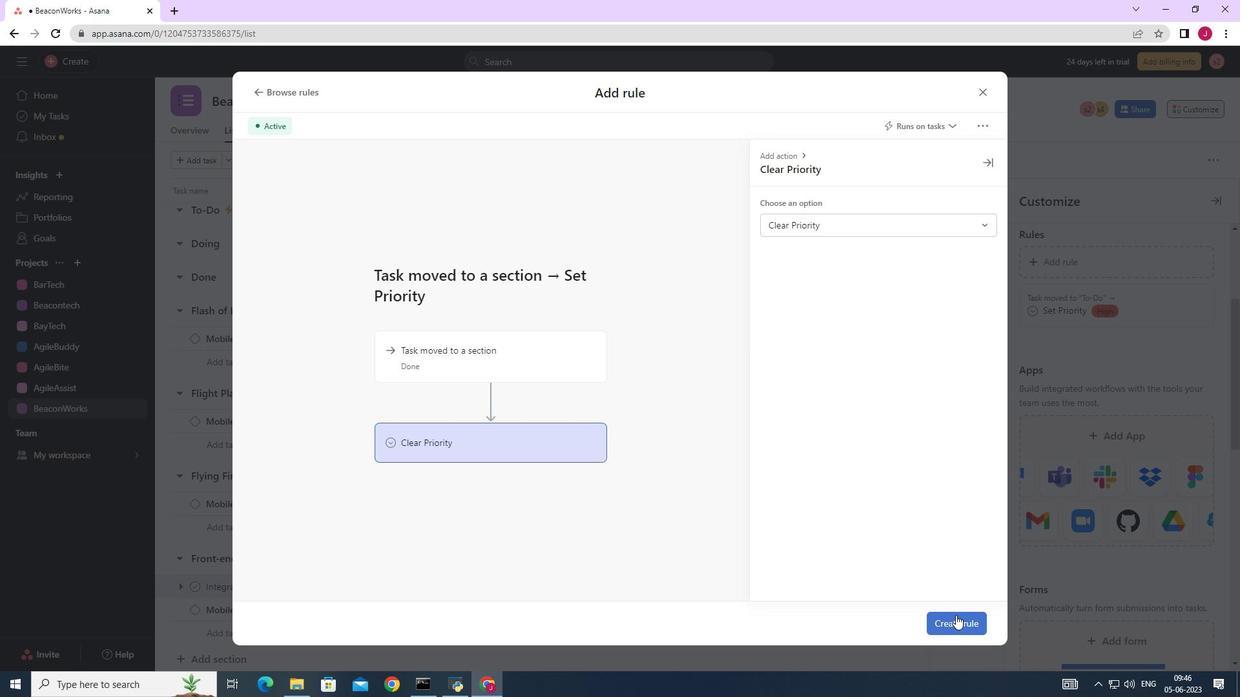 
Action: Mouse pressed left at (957, 623)
Screenshot: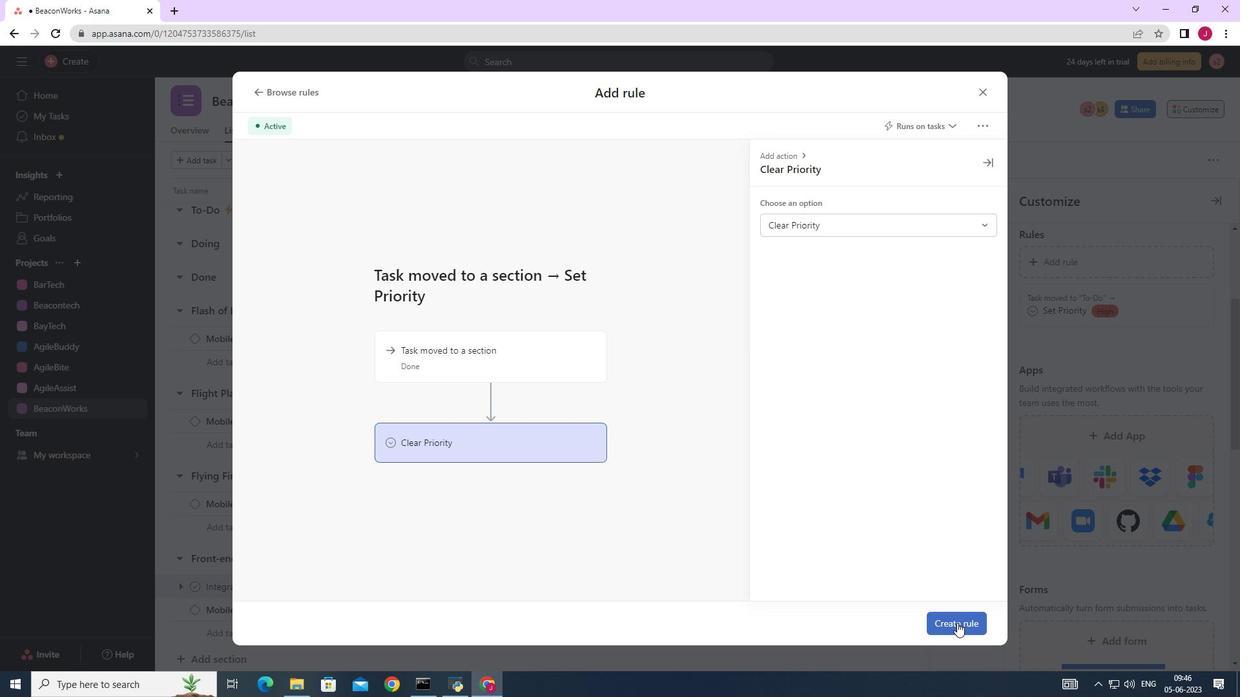 
Action: Mouse moved to (899, 396)
Screenshot: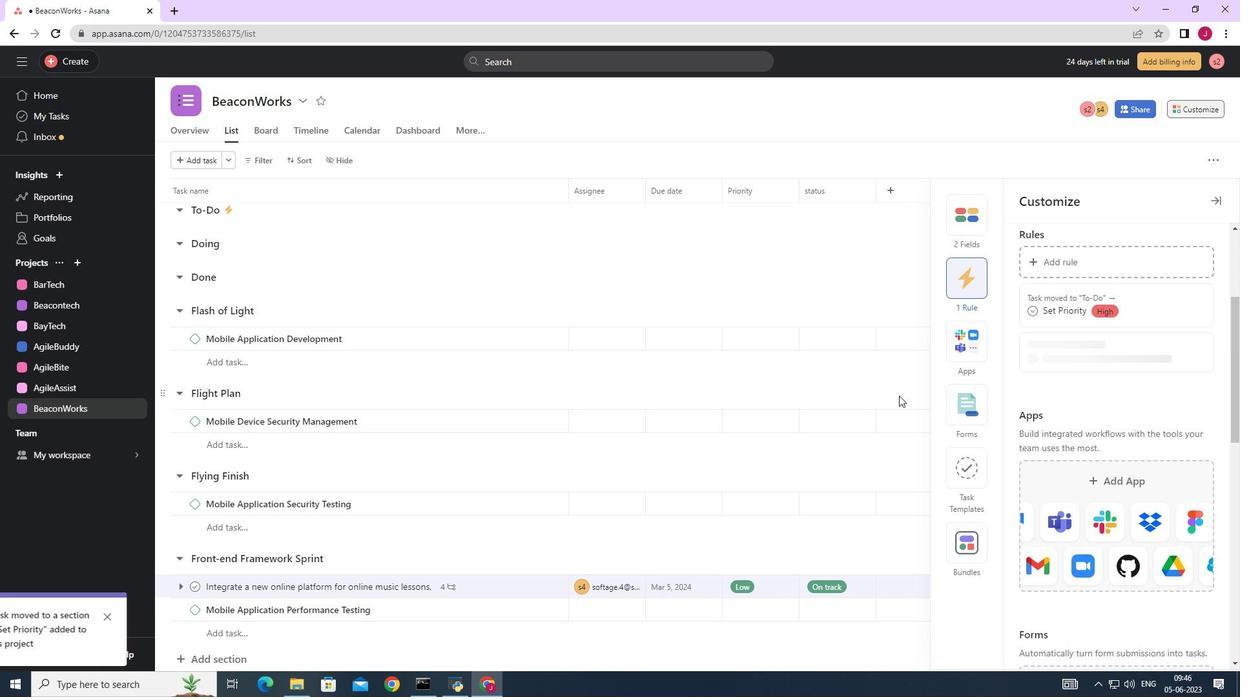 
